 Task: For heading Arial Rounded MT Bold with Underline.  font size for heading26,  'Change the font style of data to'Browallia New.  and font size to 18,  Change the alignment of both headline & data to Align middle & Align Text left.  In the sheet  auditingQuarterlySales_Report_2022
Action: Mouse moved to (107, 173)
Screenshot: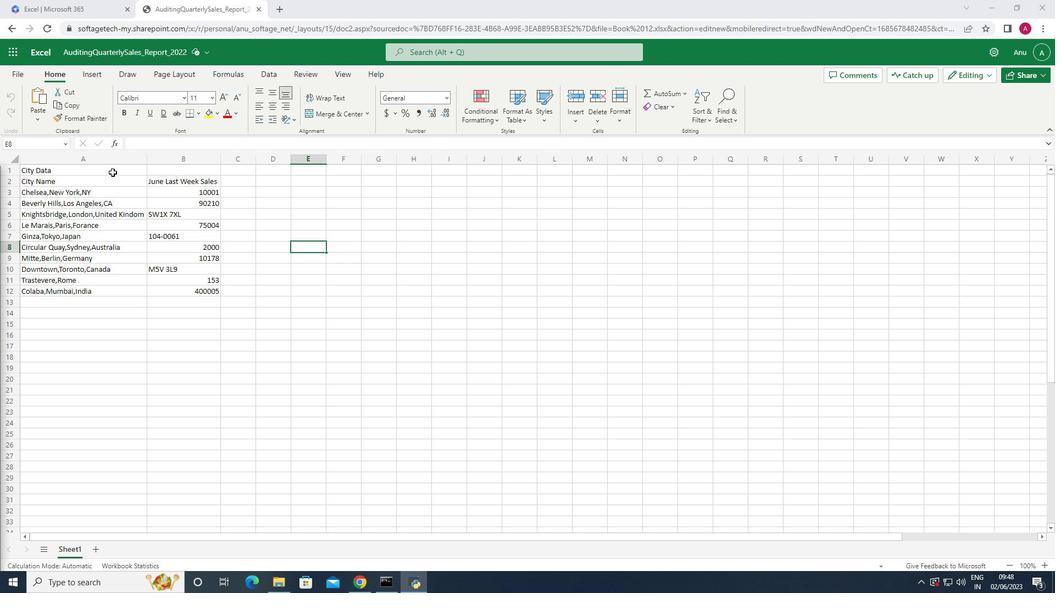 
Action: Mouse pressed left at (107, 173)
Screenshot: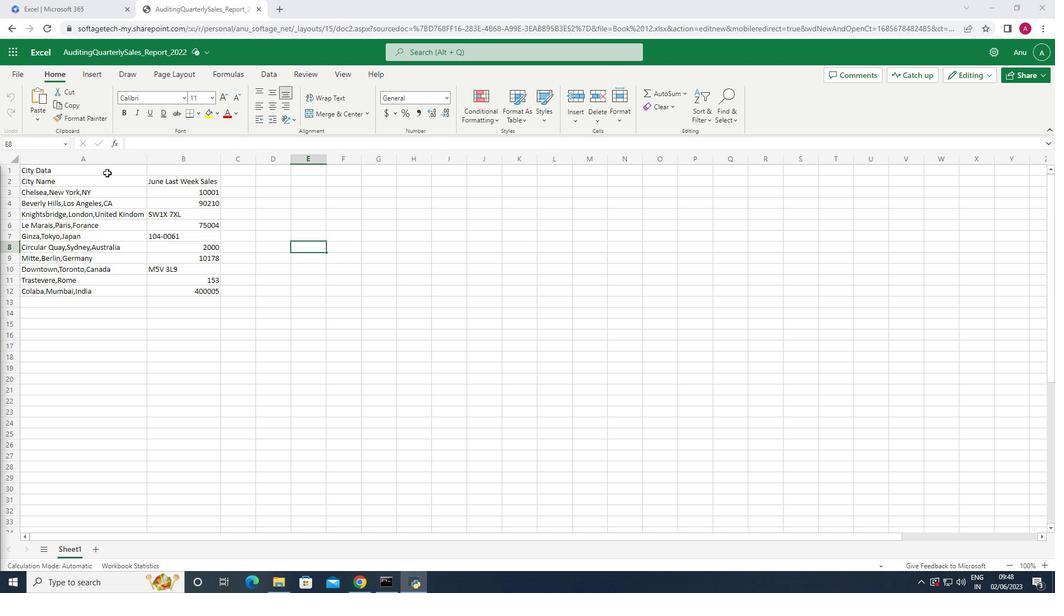 
Action: Mouse moved to (183, 100)
Screenshot: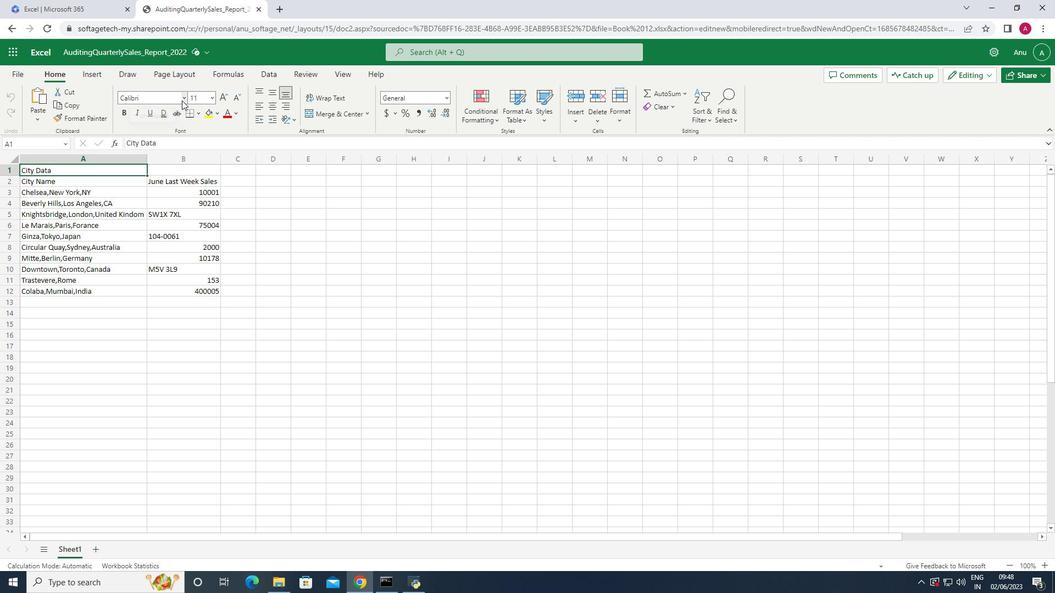 
Action: Mouse pressed left at (183, 100)
Screenshot: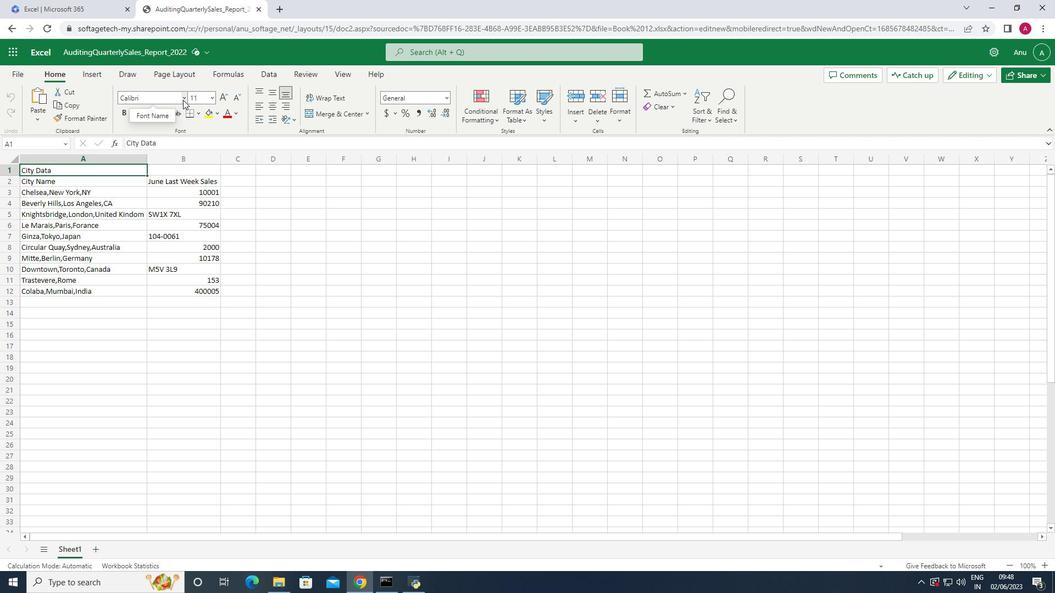 
Action: Mouse moved to (181, 100)
Screenshot: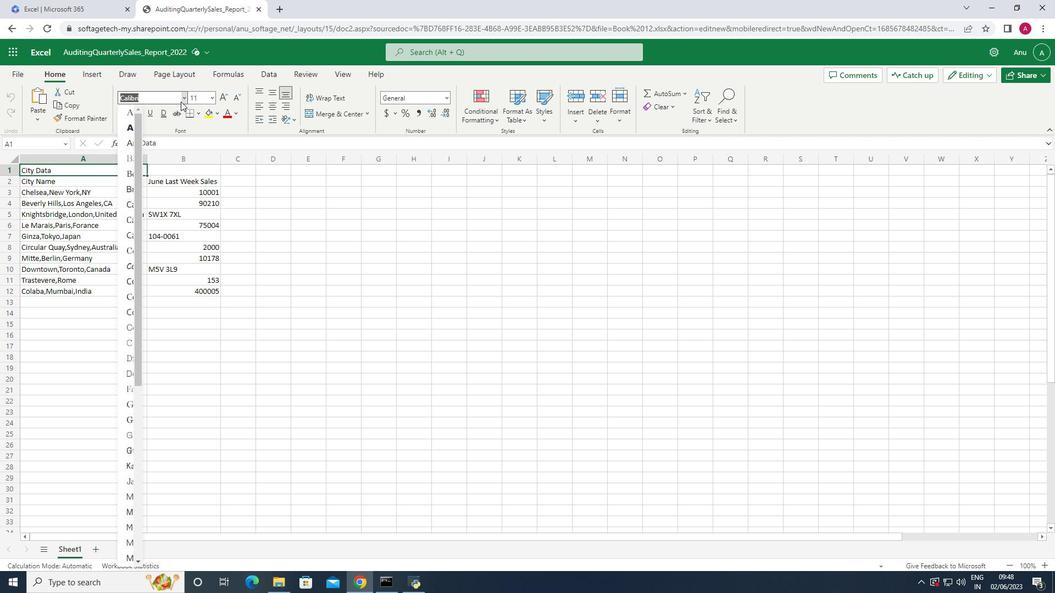 
Action: Mouse pressed left at (181, 100)
Screenshot: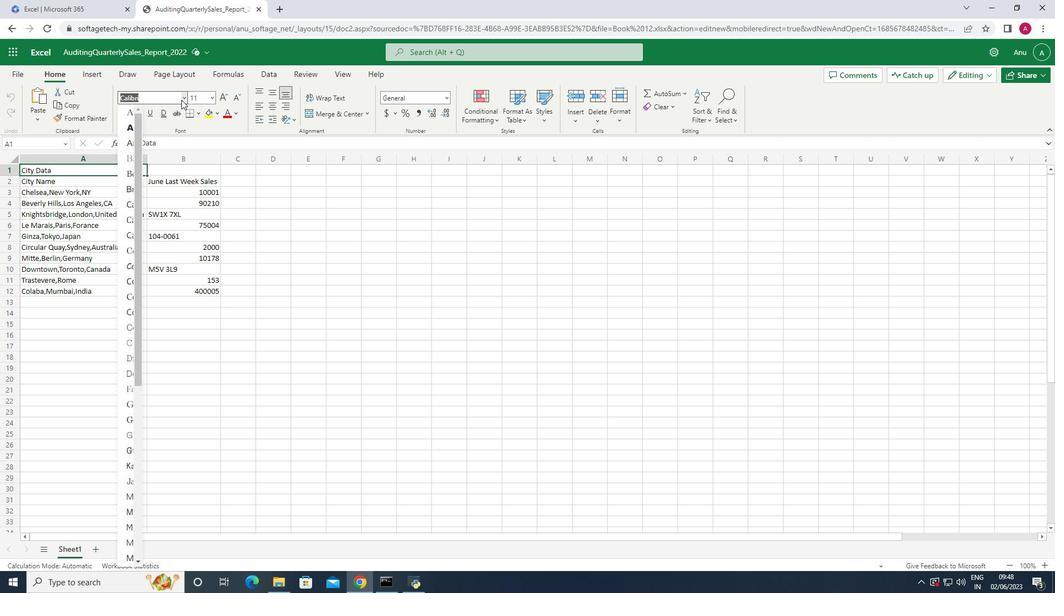 
Action: Mouse moved to (183, 97)
Screenshot: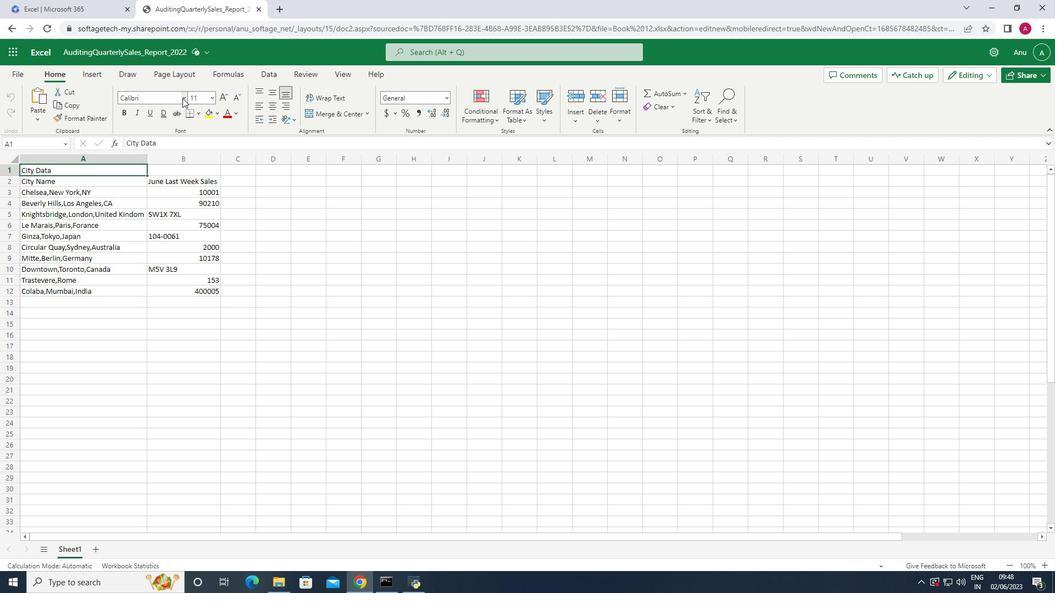 
Action: Mouse pressed left at (183, 97)
Screenshot: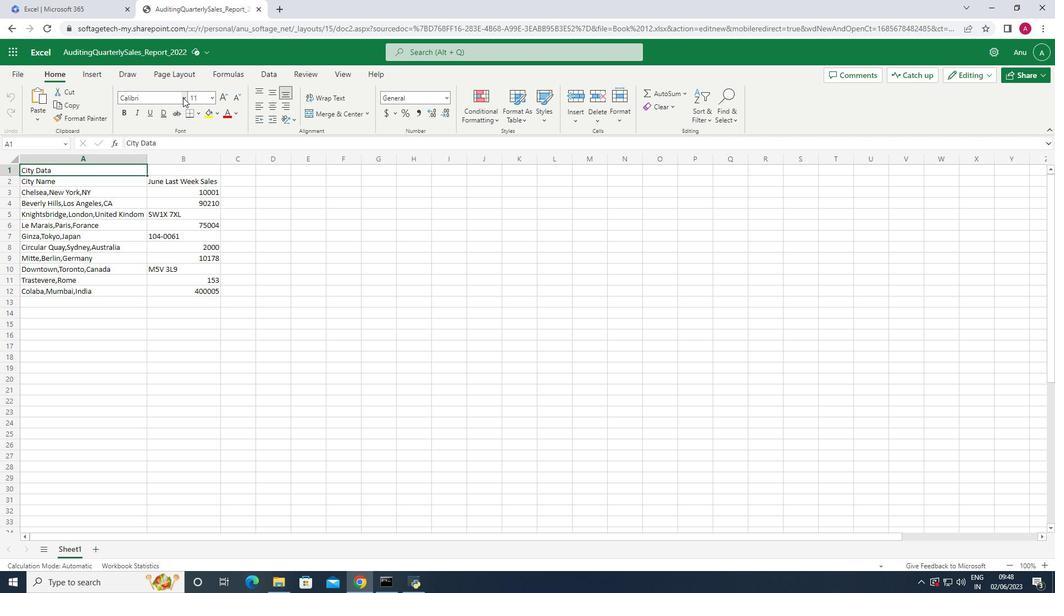 
Action: Mouse moved to (143, 98)
Screenshot: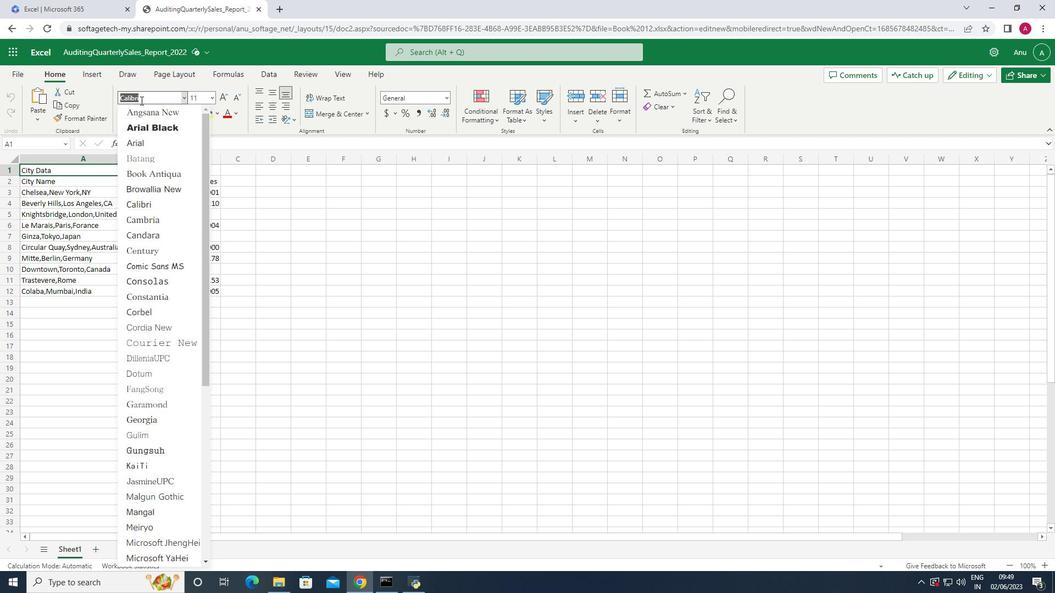 
Action: Key pressed <Key.shift><Key.shift><Key.shift><Key.shift>Arial<Key.space><Key.shift><Key.shift><Key.shift><Key.shift>MT<Key.enter>
Screenshot: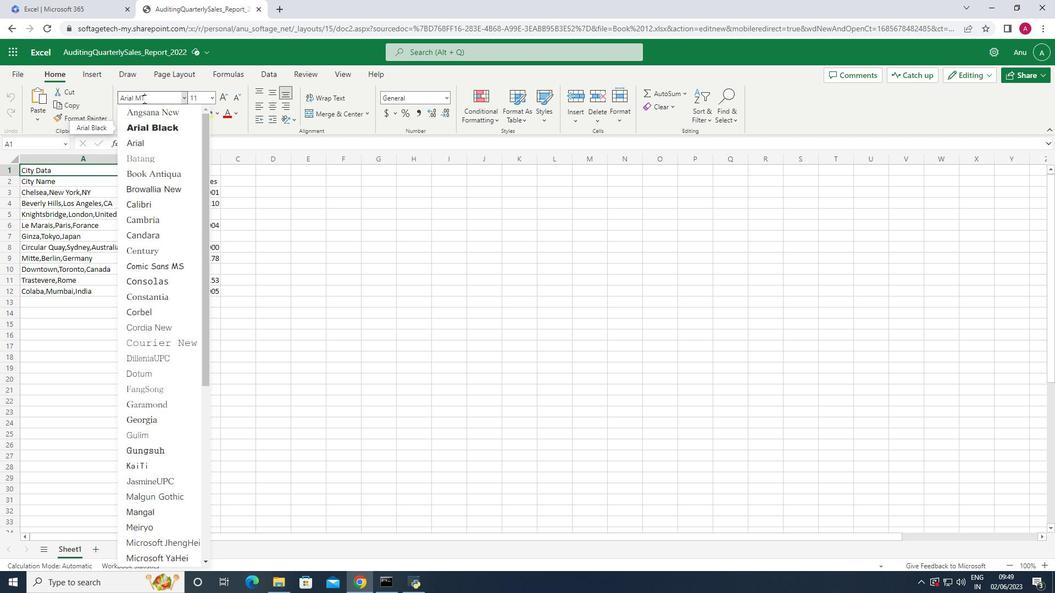 
Action: Mouse moved to (125, 112)
Screenshot: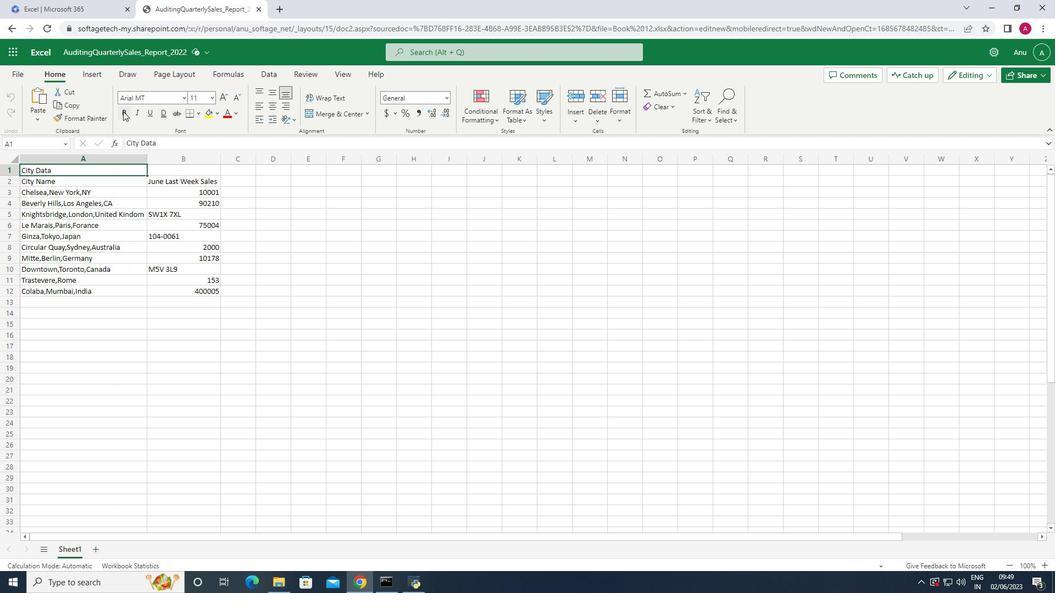 
Action: Mouse pressed left at (125, 112)
Screenshot: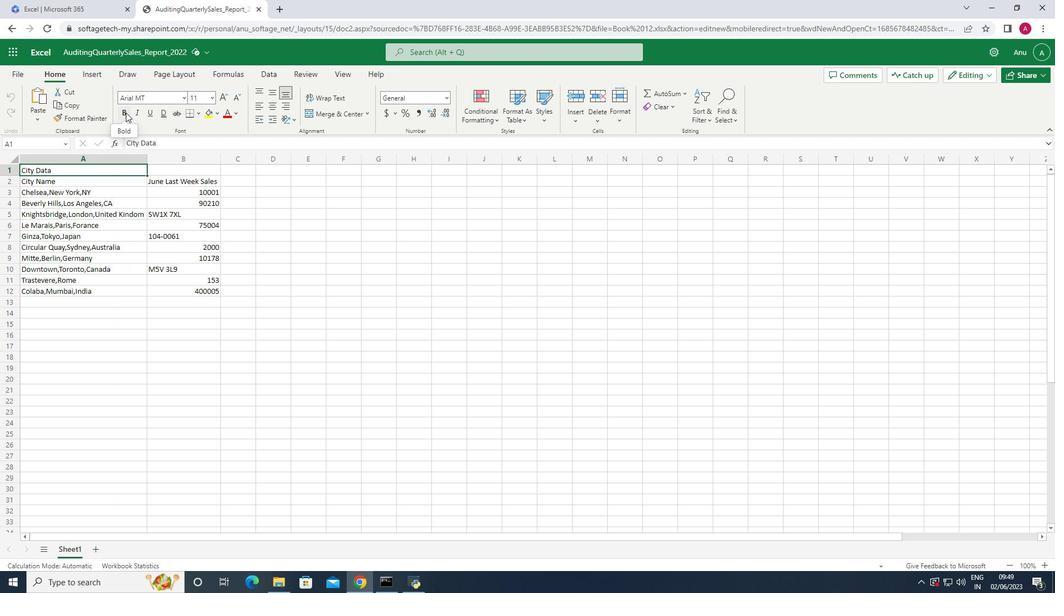 
Action: Mouse moved to (153, 115)
Screenshot: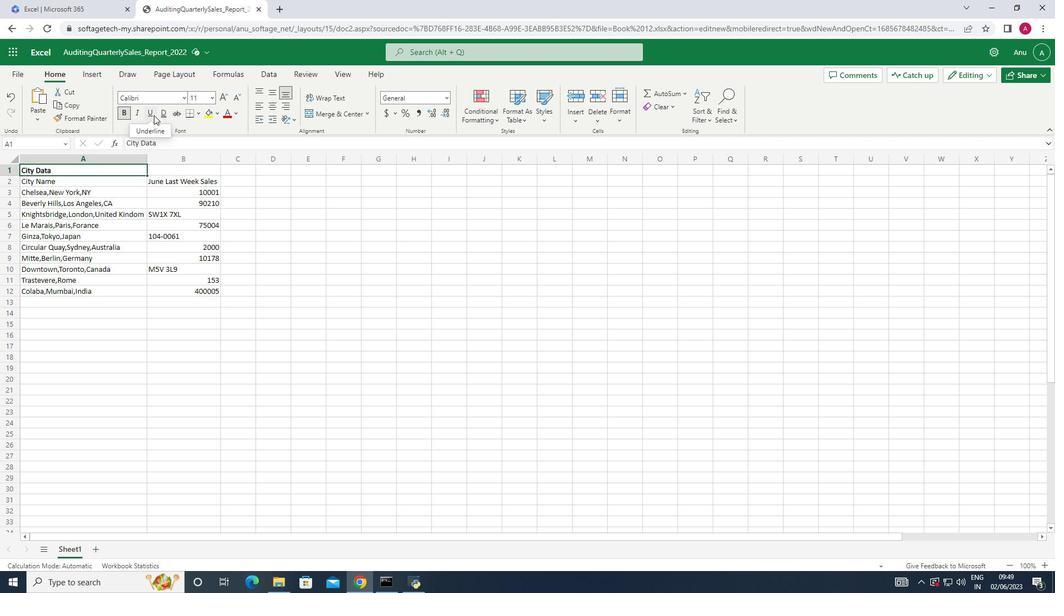 
Action: Mouse pressed left at (153, 115)
Screenshot: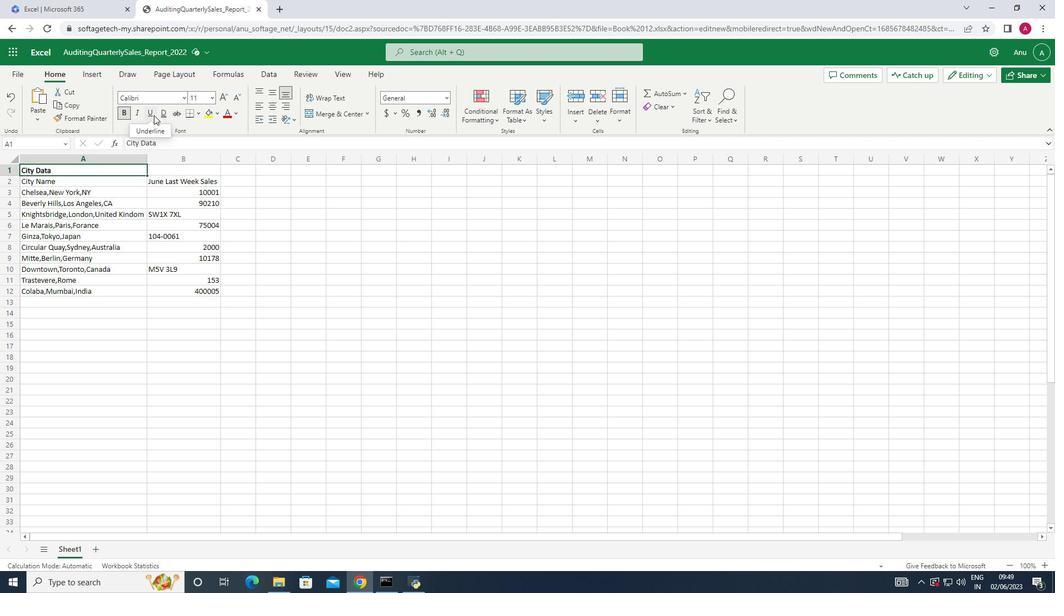 
Action: Mouse moved to (212, 98)
Screenshot: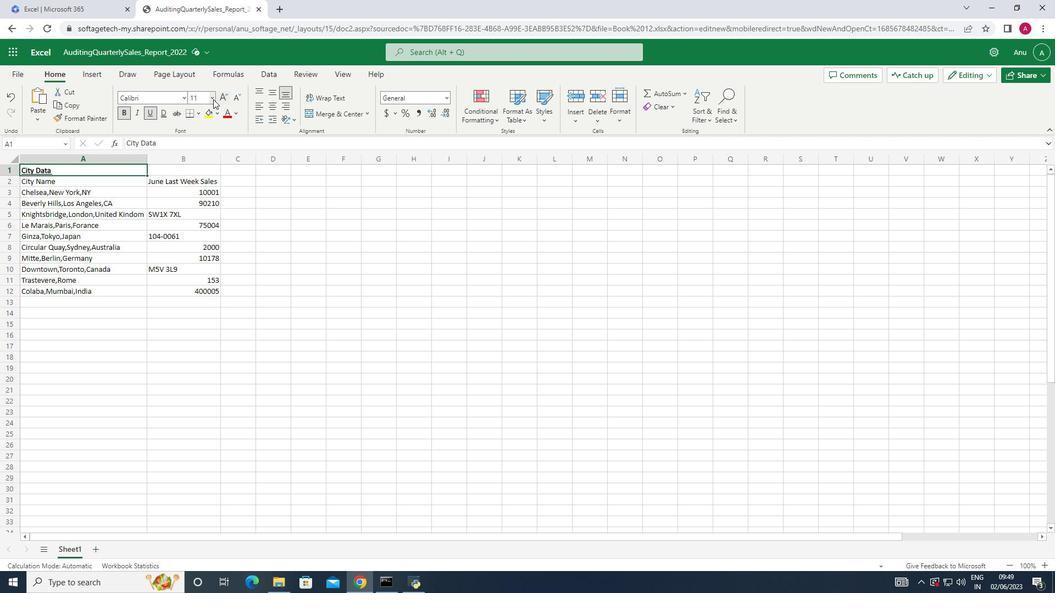 
Action: Mouse pressed left at (212, 98)
Screenshot: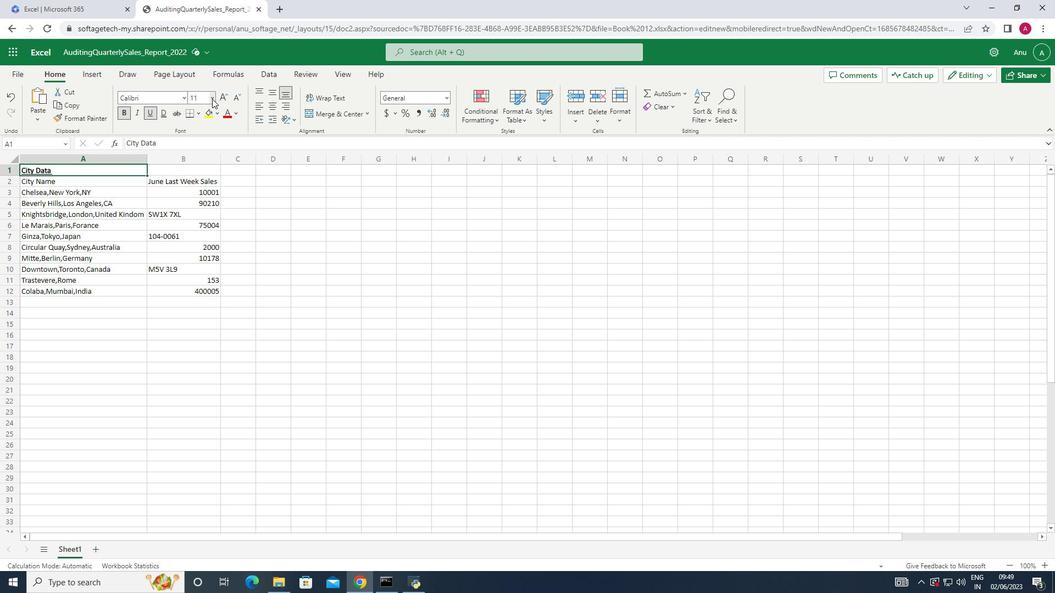 
Action: Mouse moved to (200, 266)
Screenshot: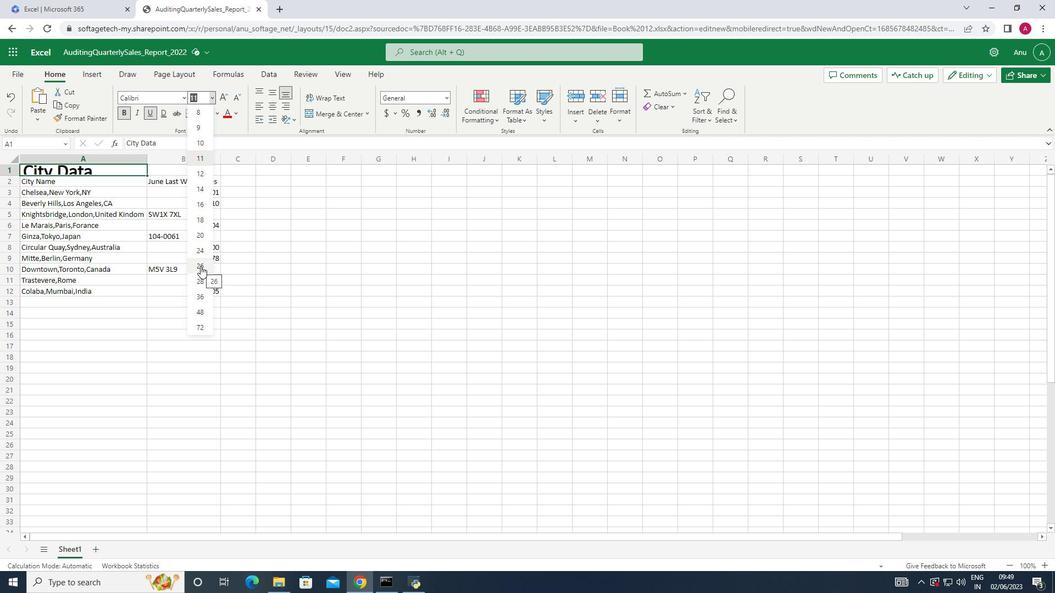 
Action: Mouse pressed left at (200, 266)
Screenshot: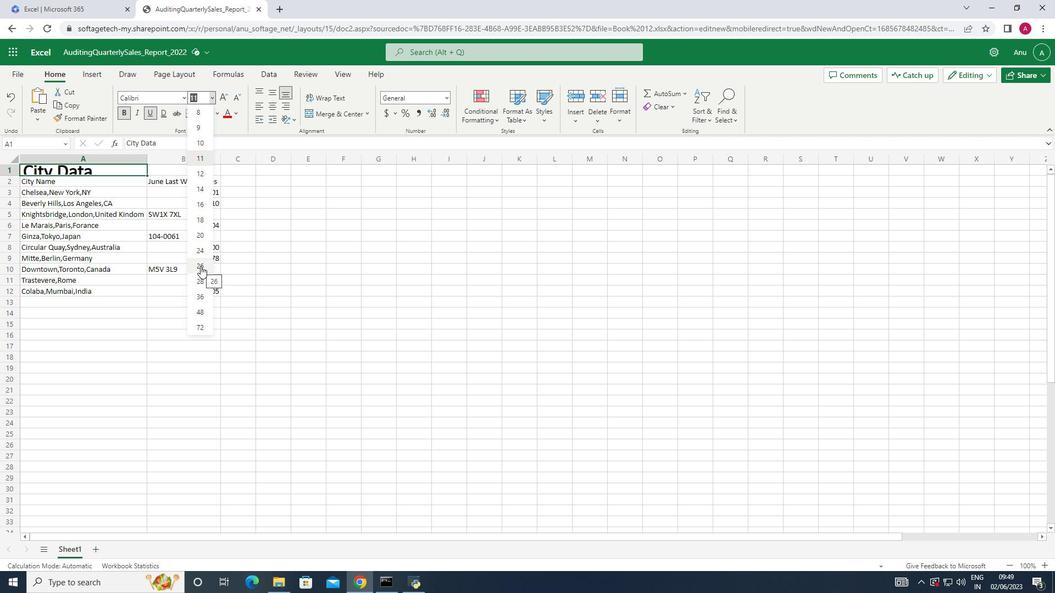 
Action: Mouse moved to (35, 195)
Screenshot: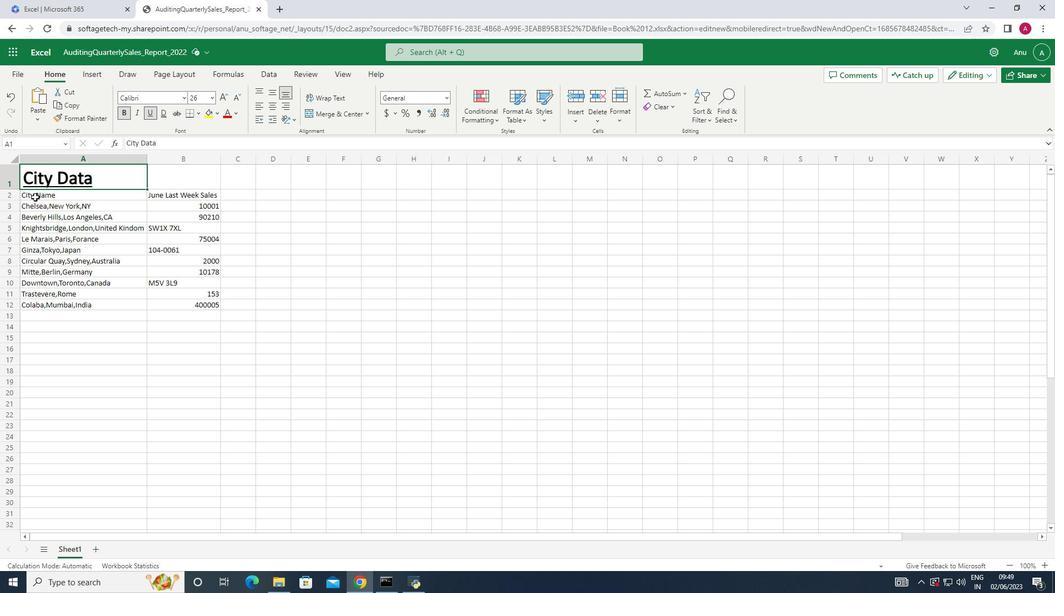 
Action: Mouse pressed left at (35, 195)
Screenshot: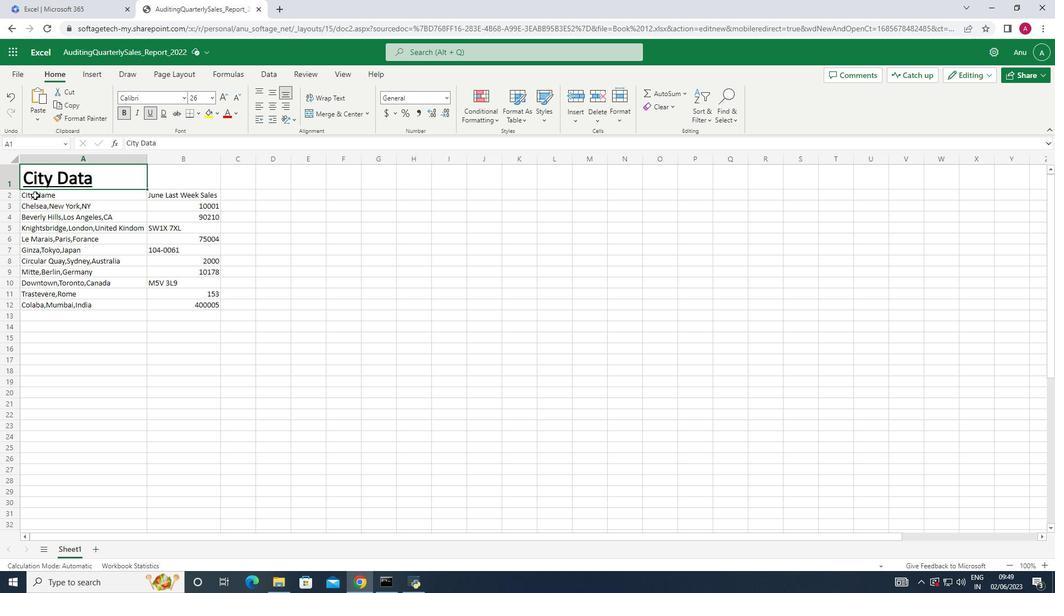 
Action: Mouse moved to (183, 100)
Screenshot: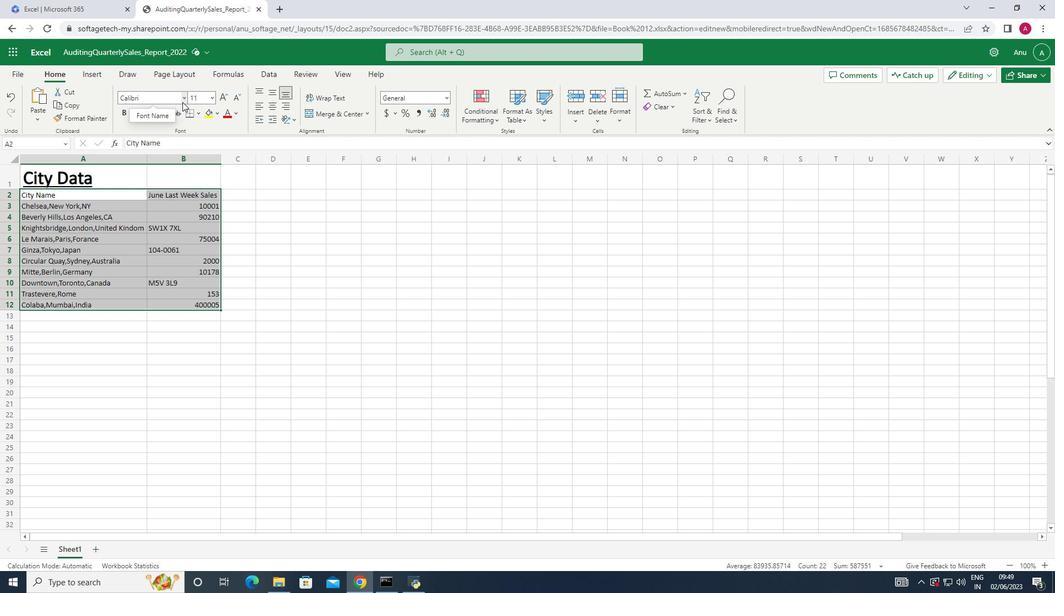 
Action: Mouse pressed left at (183, 100)
Screenshot: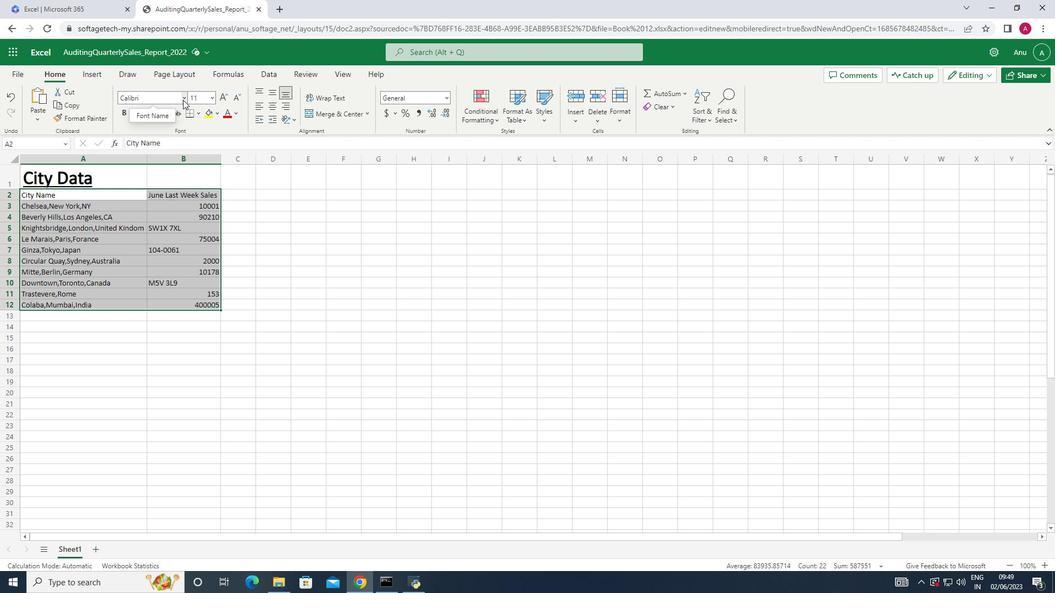 
Action: Mouse moved to (149, 188)
Screenshot: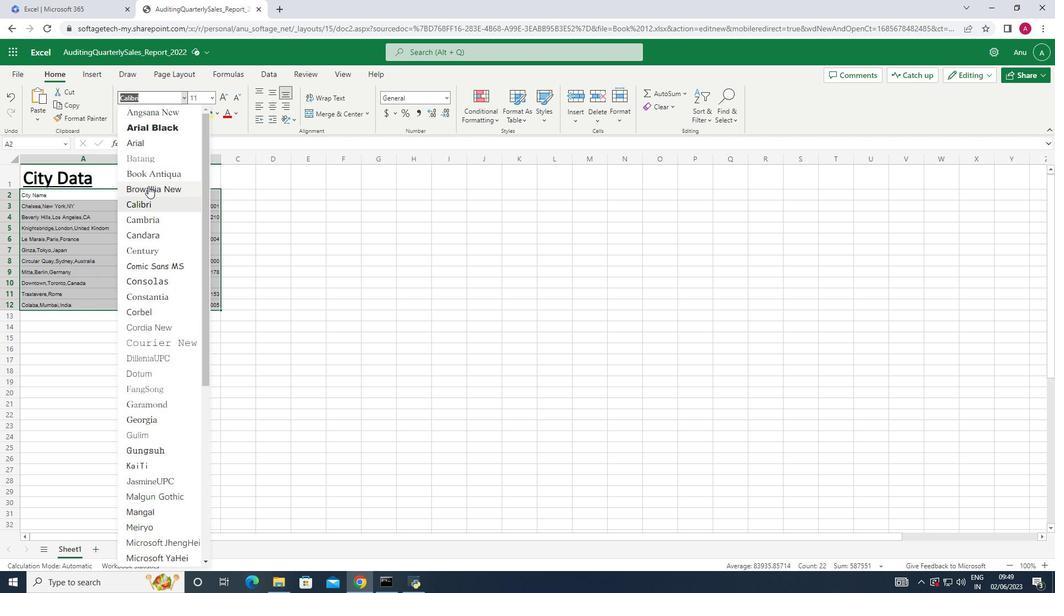 
Action: Mouse pressed left at (149, 188)
Screenshot: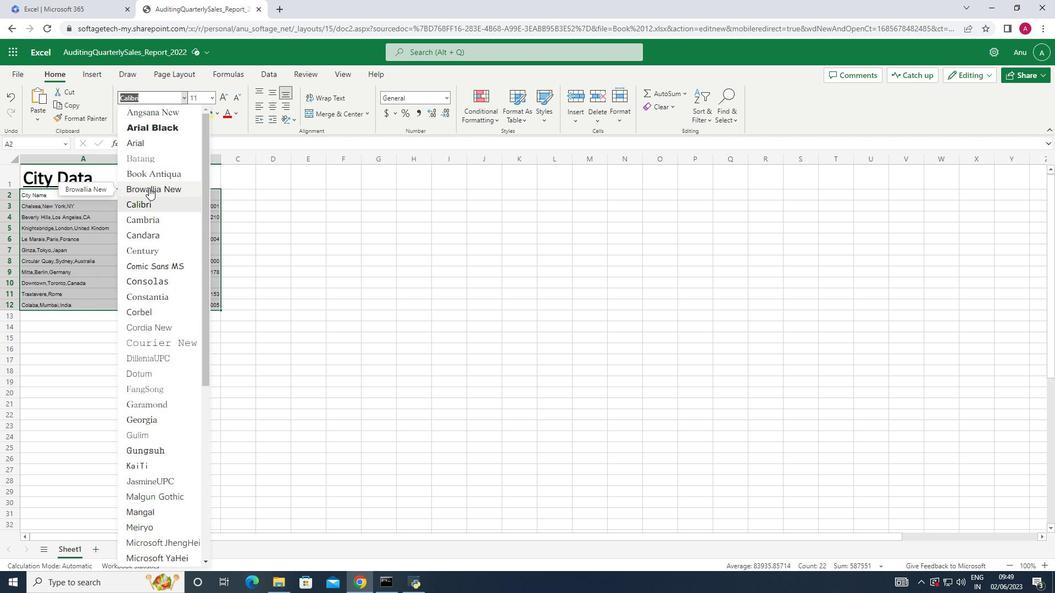 
Action: Mouse moved to (210, 98)
Screenshot: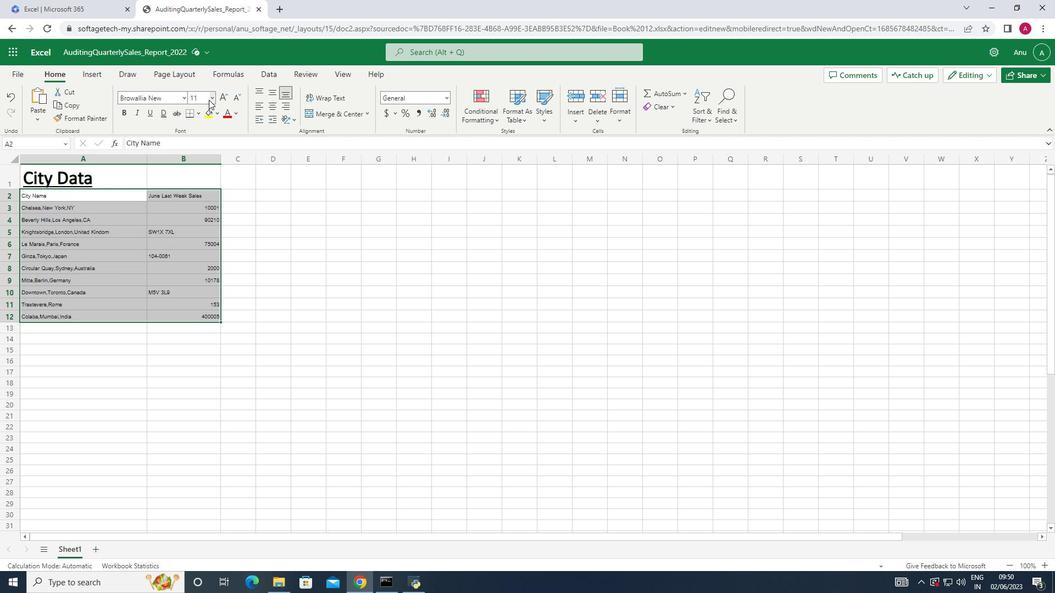 
Action: Mouse pressed left at (210, 98)
Screenshot: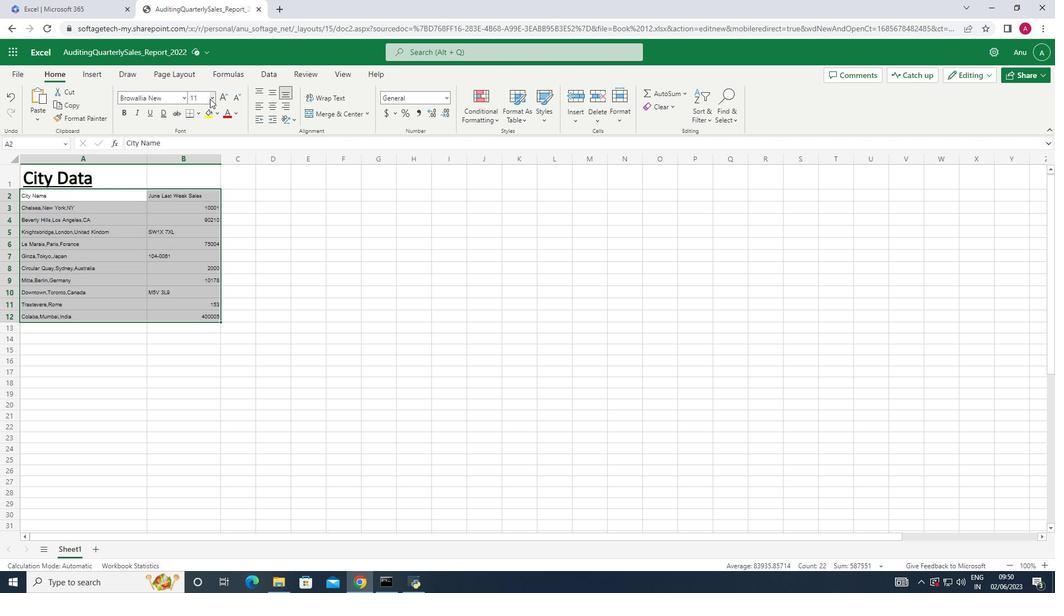 
Action: Mouse moved to (204, 216)
Screenshot: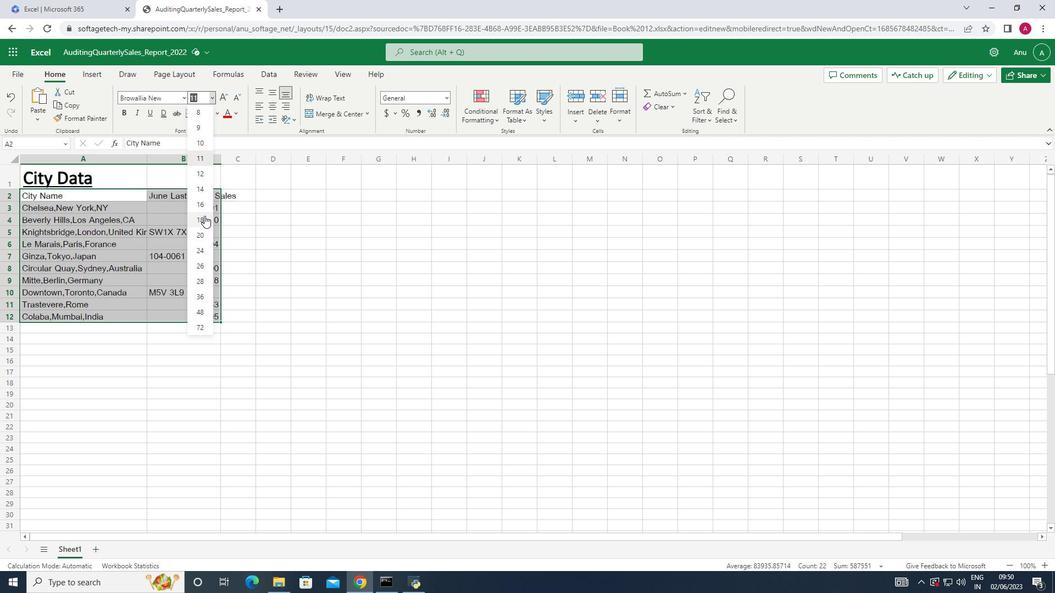 
Action: Mouse pressed left at (204, 216)
Screenshot: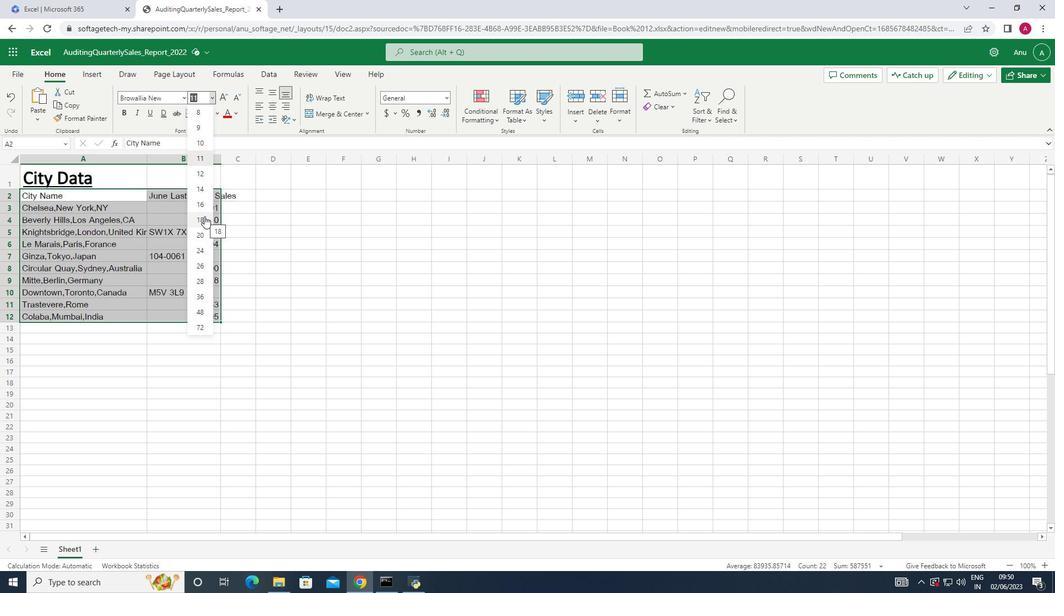 
Action: Mouse moved to (220, 160)
Screenshot: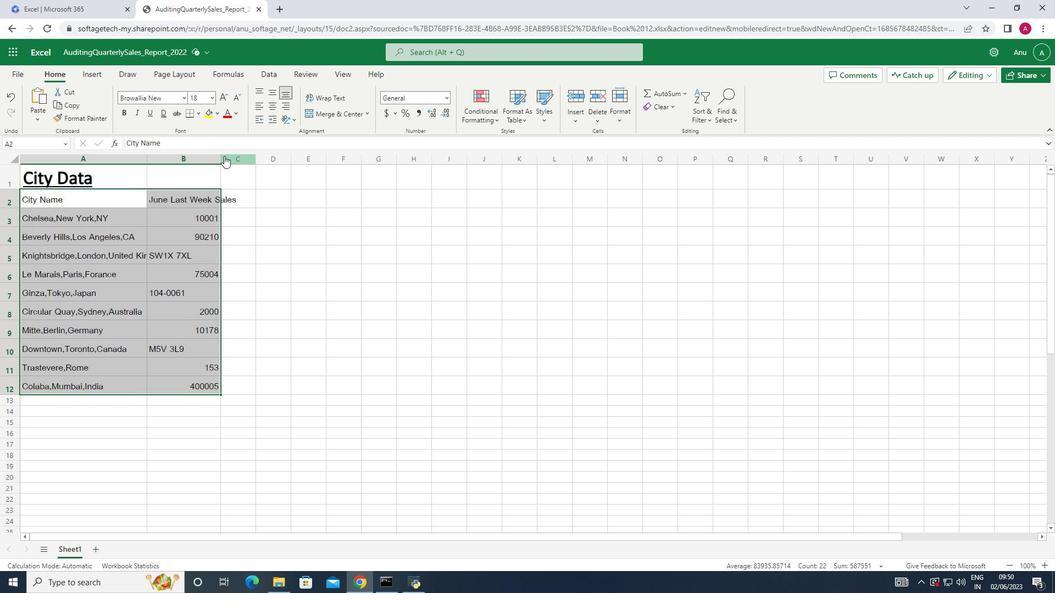 
Action: Mouse pressed left at (220, 160)
Screenshot: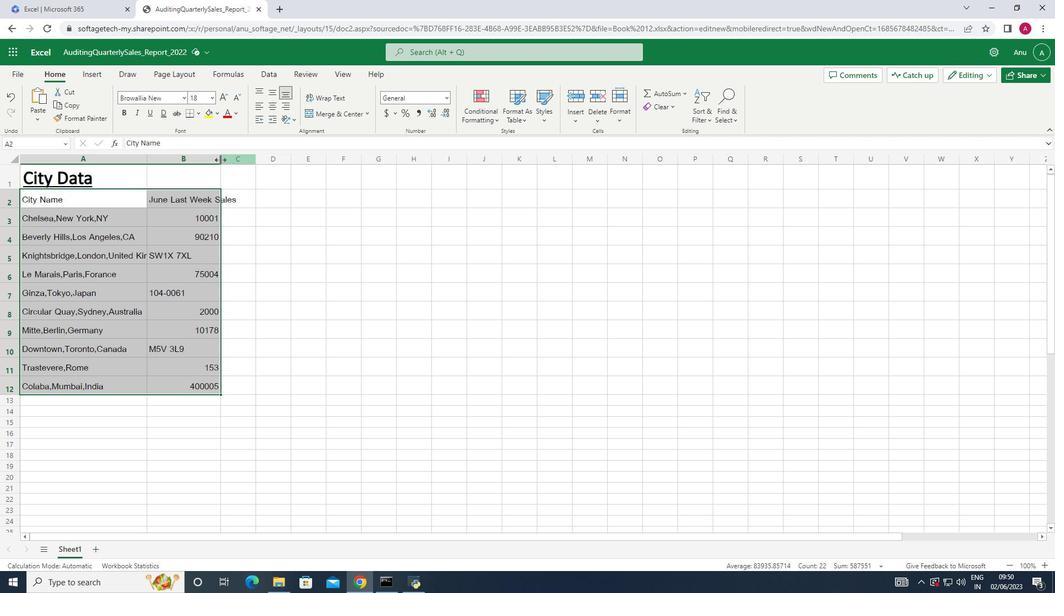 
Action: Mouse pressed left at (220, 160)
Screenshot: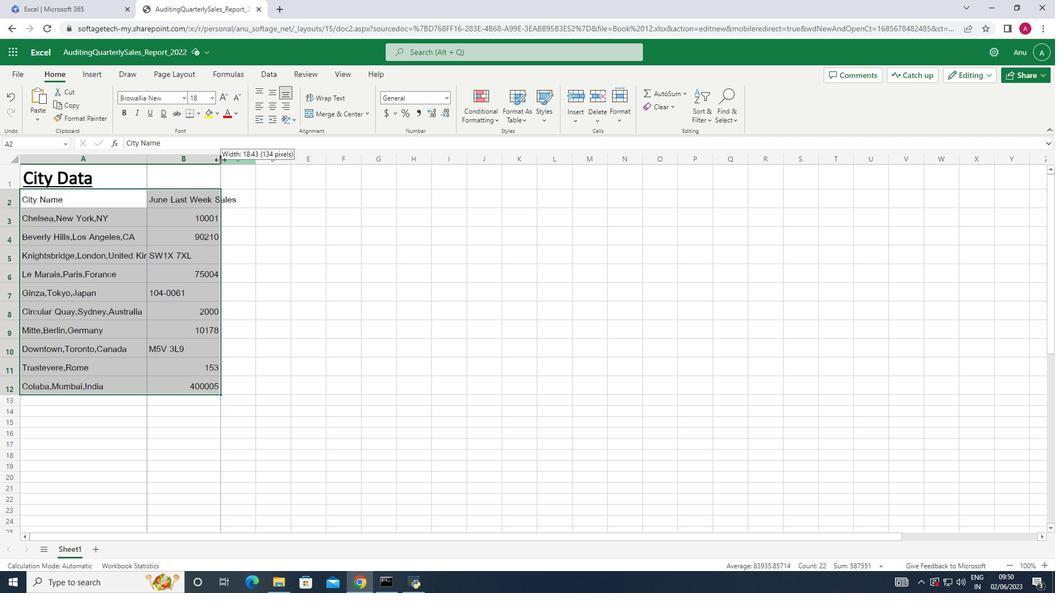 
Action: Mouse moved to (90, 176)
Screenshot: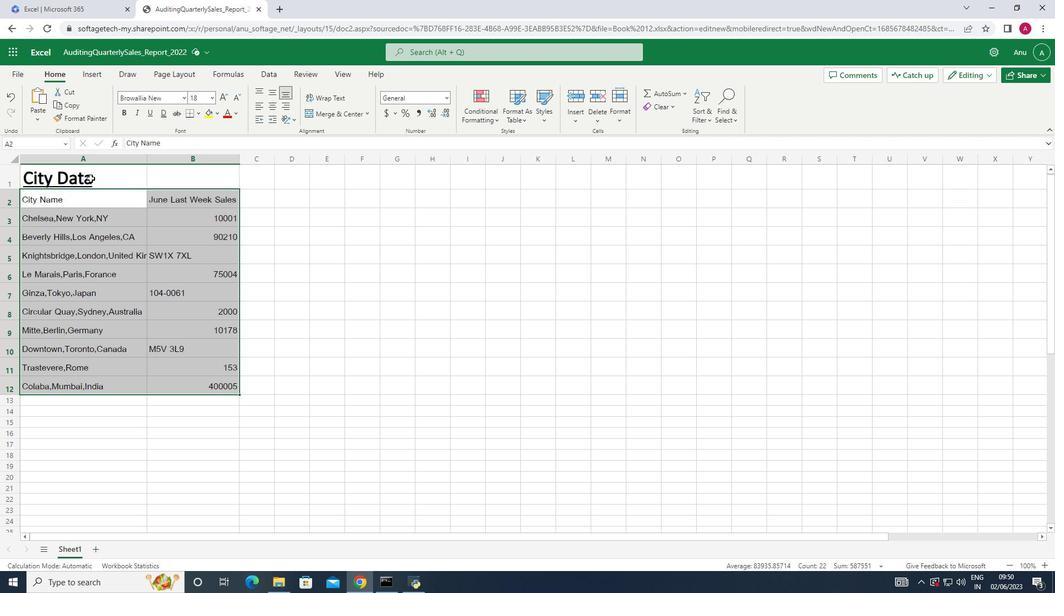 
Action: Mouse pressed left at (90, 176)
Screenshot: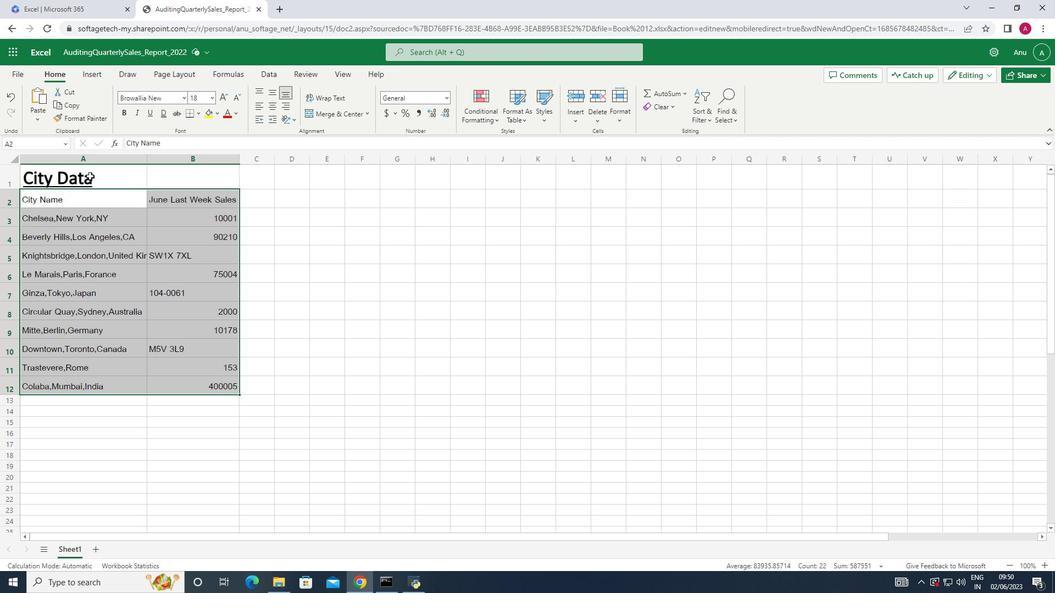 
Action: Mouse moved to (272, 105)
Screenshot: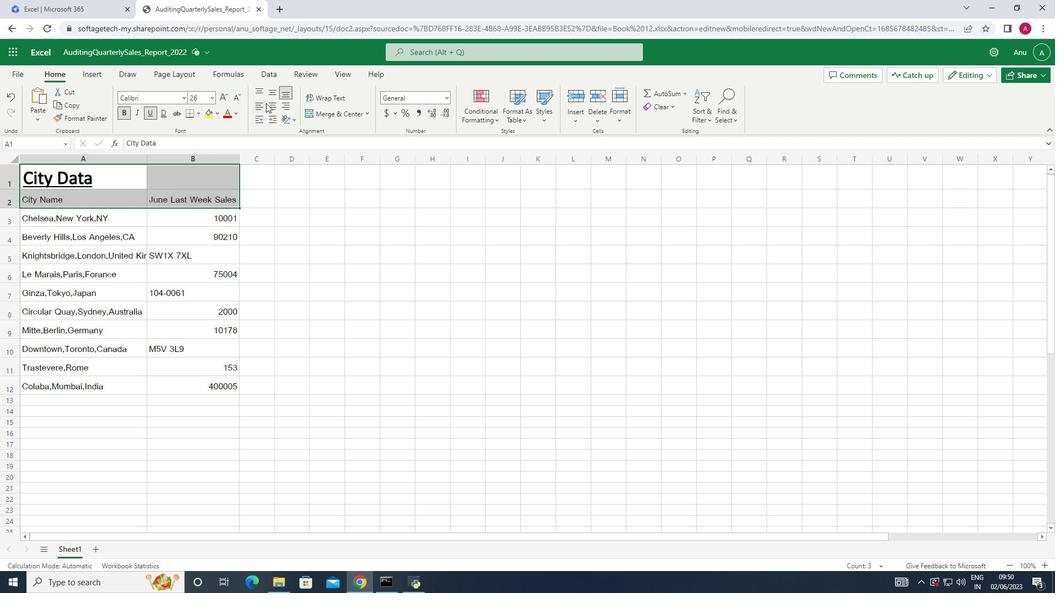
Action: Mouse pressed left at (272, 105)
Screenshot: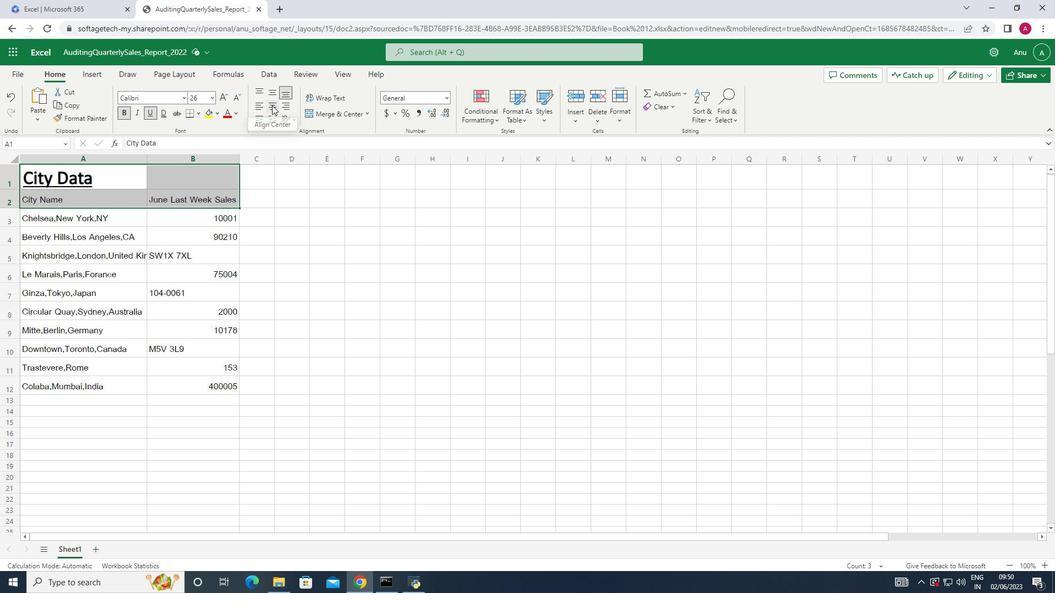 
Action: Mouse moved to (50, 218)
Screenshot: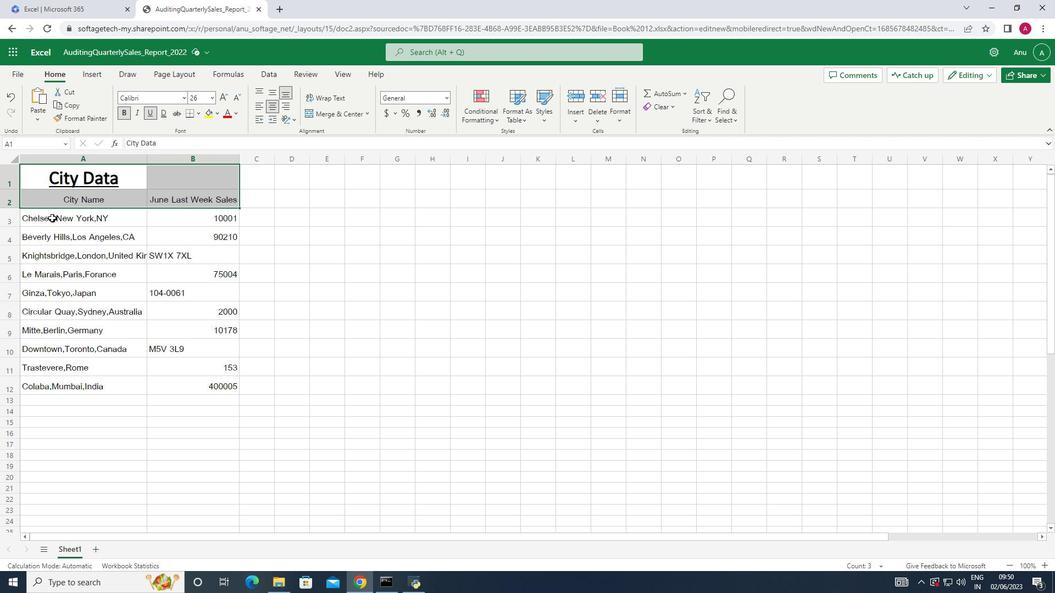 
Action: Mouse pressed left at (50, 218)
Screenshot: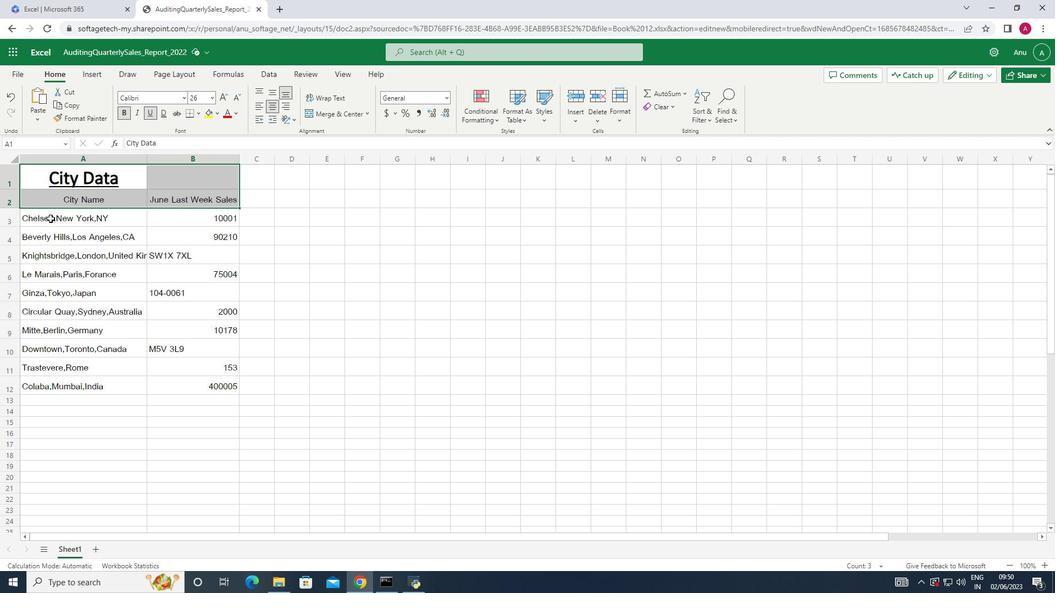 
Action: Mouse moved to (256, 108)
Screenshot: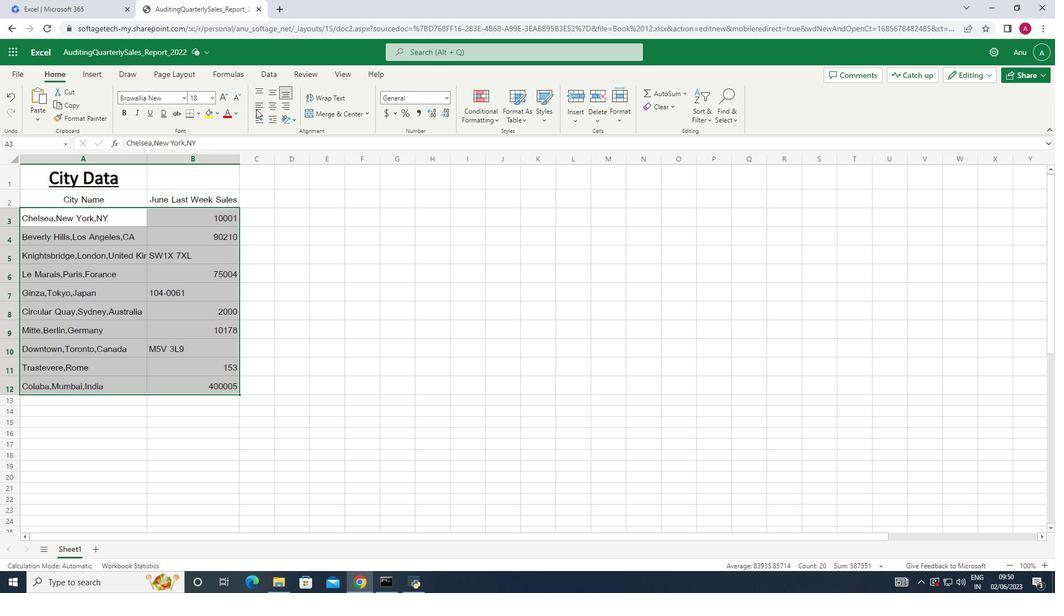 
Action: Mouse pressed left at (256, 108)
Screenshot: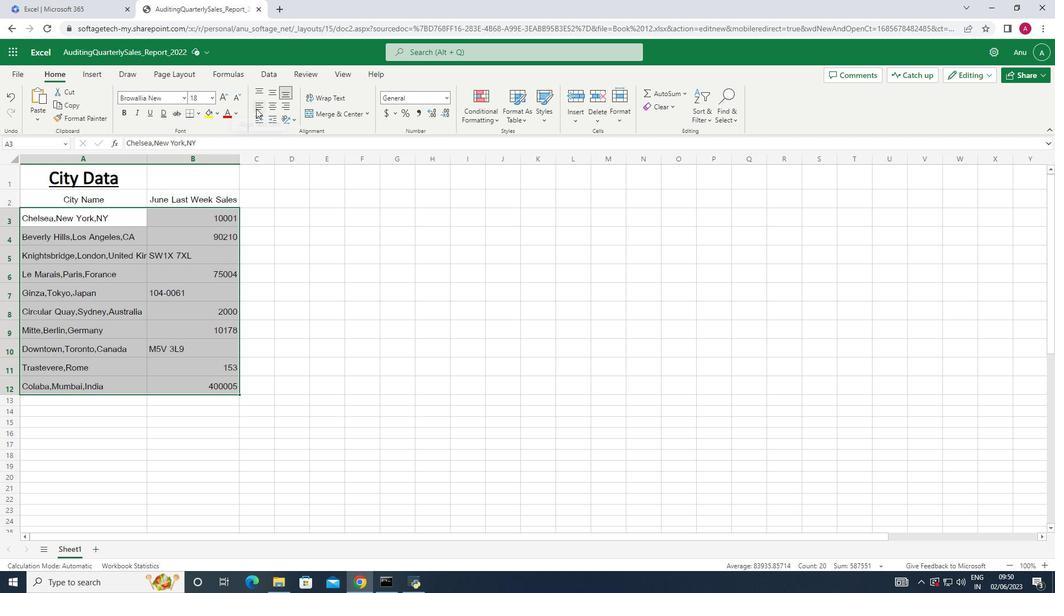 
Action: Mouse moved to (371, 215)
Screenshot: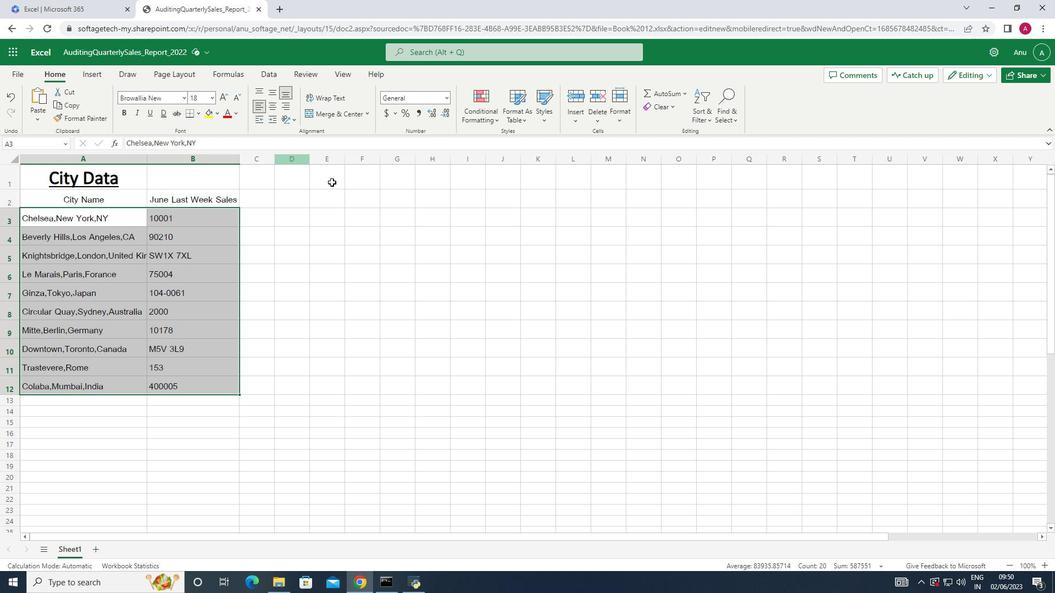
Action: Mouse pressed left at (371, 215)
Screenshot: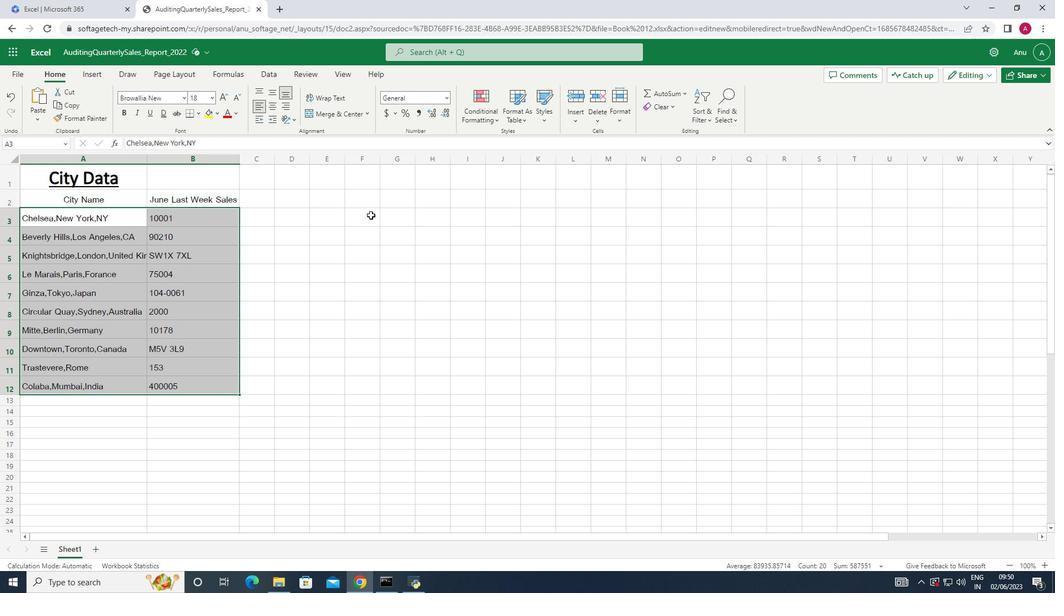 
